 Task: Add an event with the title Casual Training Session: Change Management and Resilience in the Workplace, date '2023/11/30', time 8:30 AM to 10:30 AM, logged in from the account softage.3@softage.netand send the event invitation to softage.8@softage.net and softage.9@softage.net. Set a reminder for the event 5 minutes before
Action: Mouse moved to (92, 105)
Screenshot: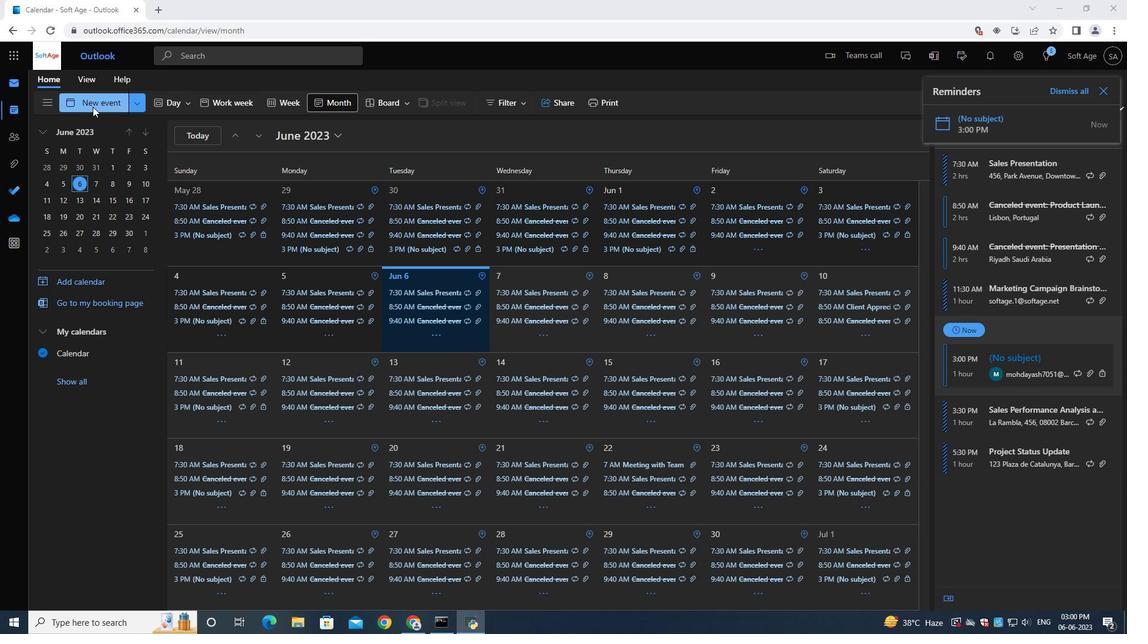 
Action: Mouse pressed left at (92, 105)
Screenshot: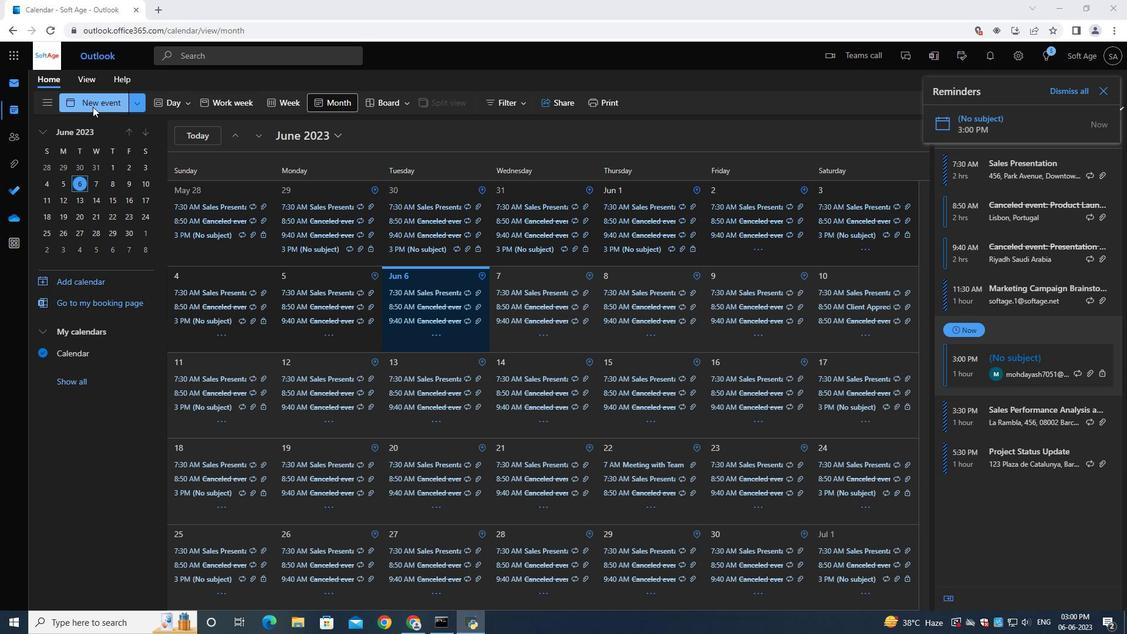 
Action: Mouse moved to (289, 187)
Screenshot: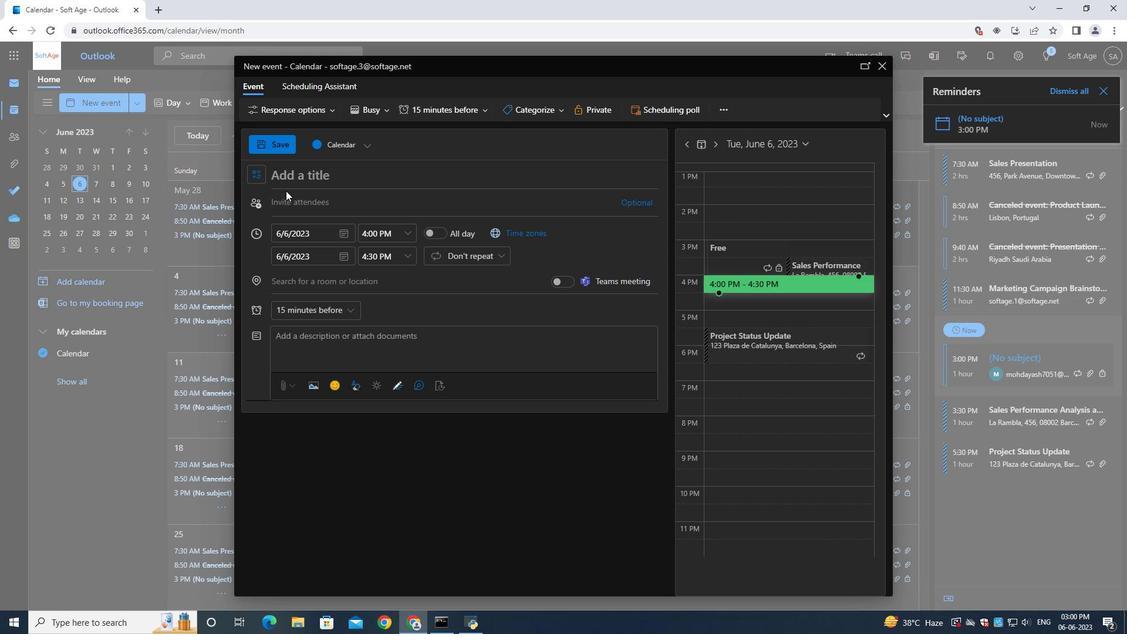 
Action: Key pressed <Key.shift>Casual<Key.space><Key.shift><Key.shift>Training<Key.space><Key.shift>Session<Key.shift_r>:<Key.space><Key.shift>Change<Key.space><Key.shift><Key.shift><Key.shift><Key.shift>Management<Key.space><Key.shift><Key.shift><Key.shift><Key.shift><Key.shift><Key.shift><Key.shift><Key.shift><Key.shift><Key.shift><Key.shift><Key.shift><Key.shift><Key.shift><Key.shift><Key.shift><Key.shift>An<Key.backspace><Key.backspace>and<Key.space><Key.shift><Key.shift><Key.shift><Key.shift>Resilience<Key.space>in<Key.space>the<Key.space><Key.shift><Key.shift><Key.shift><Key.shift><Key.shift><Key.shift><Key.shift><Key.shift><Key.shift><Key.shift><Key.shift><Key.shift><Key.shift><Key.shift><Key.shift><Key.shift>Workplace
Screenshot: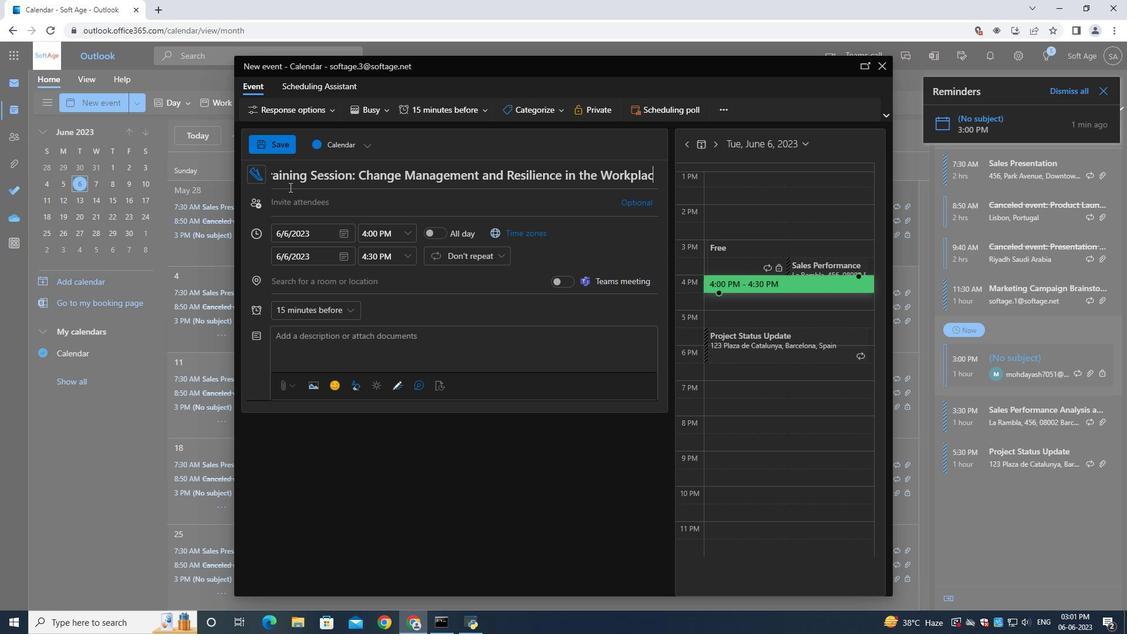 
Action: Mouse moved to (340, 234)
Screenshot: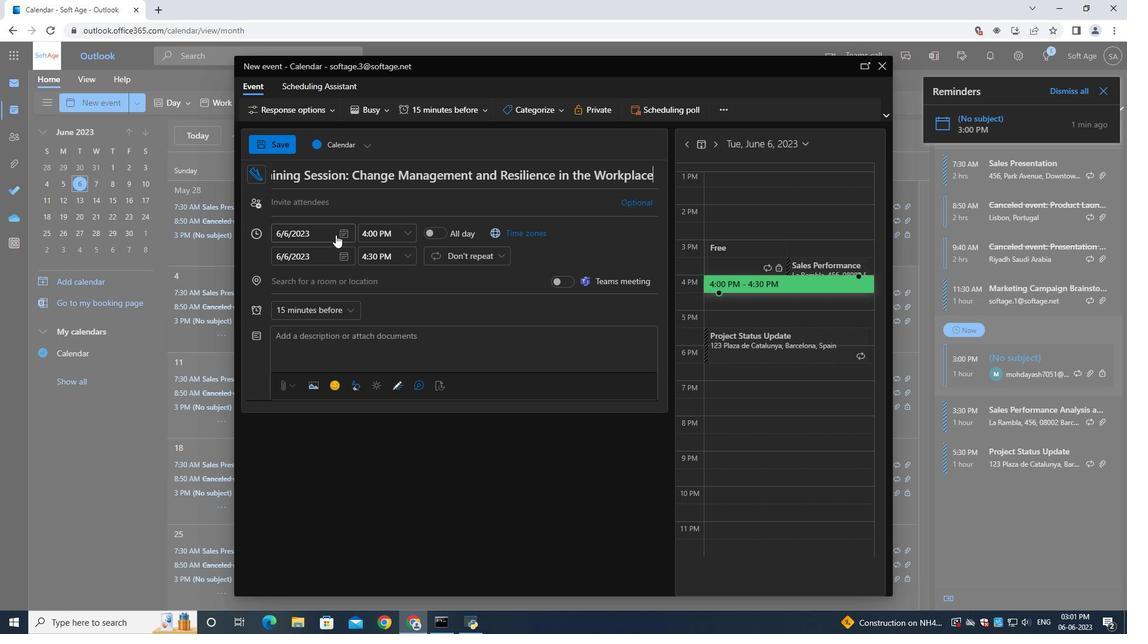 
Action: Mouse pressed left at (340, 234)
Screenshot: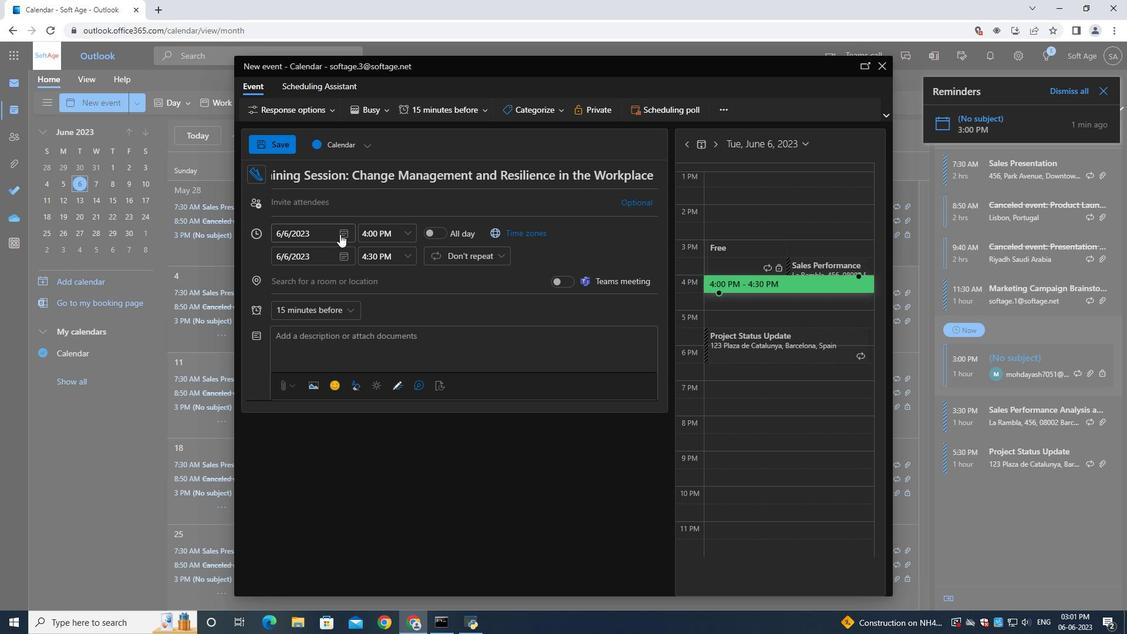 
Action: Mouse moved to (380, 260)
Screenshot: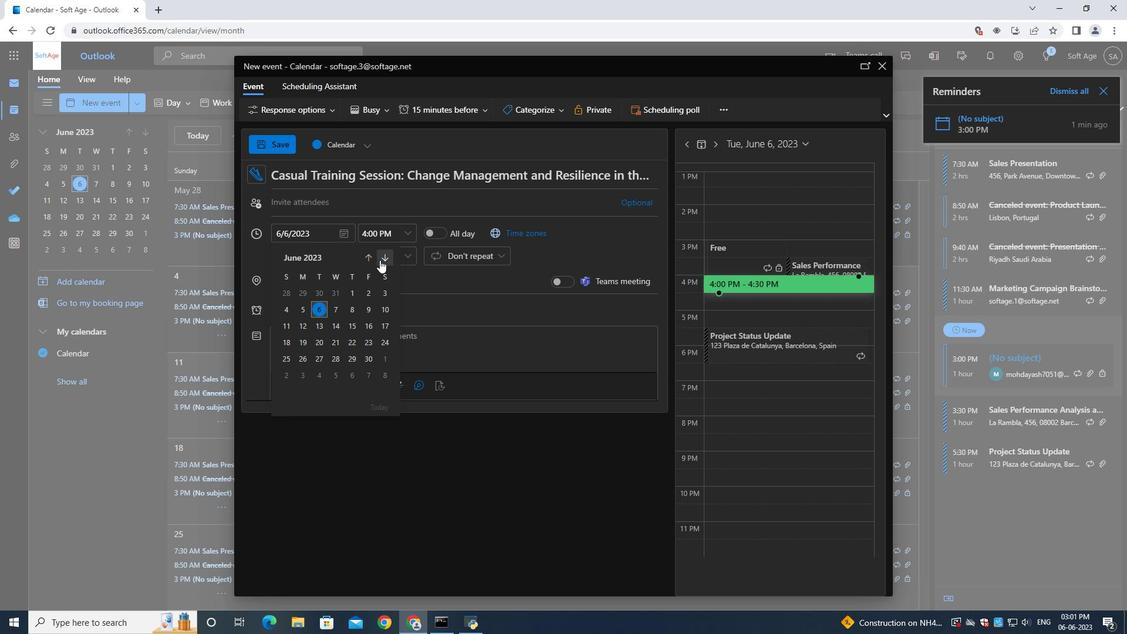 
Action: Mouse pressed left at (380, 260)
Screenshot: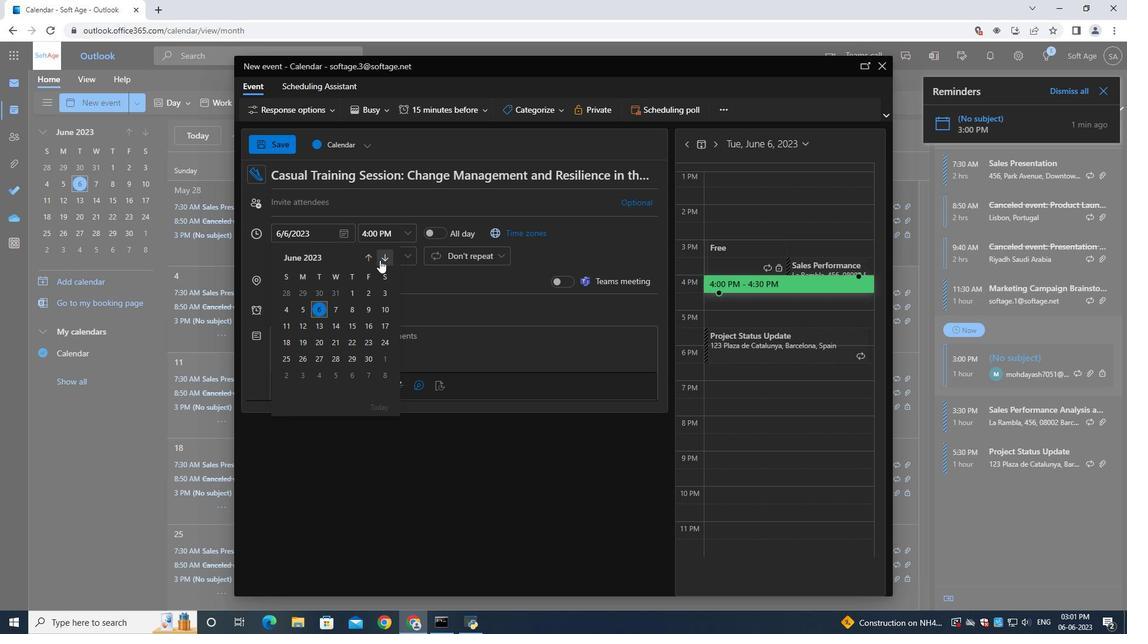 
Action: Mouse pressed left at (380, 260)
Screenshot: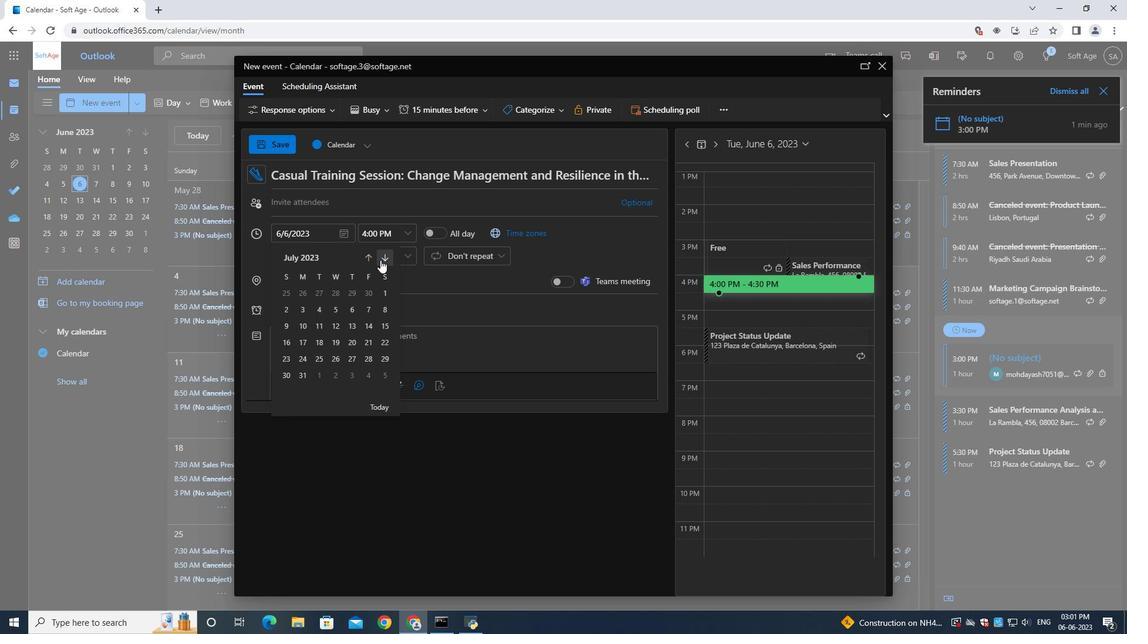 
Action: Mouse moved to (380, 259)
Screenshot: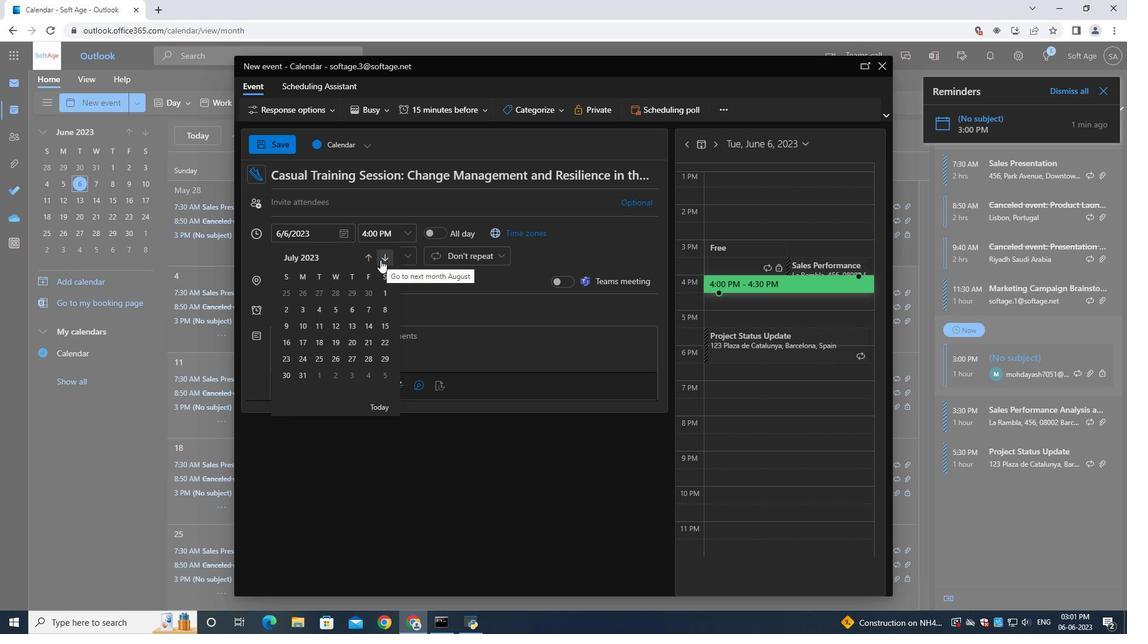 
Action: Mouse pressed left at (380, 259)
Screenshot: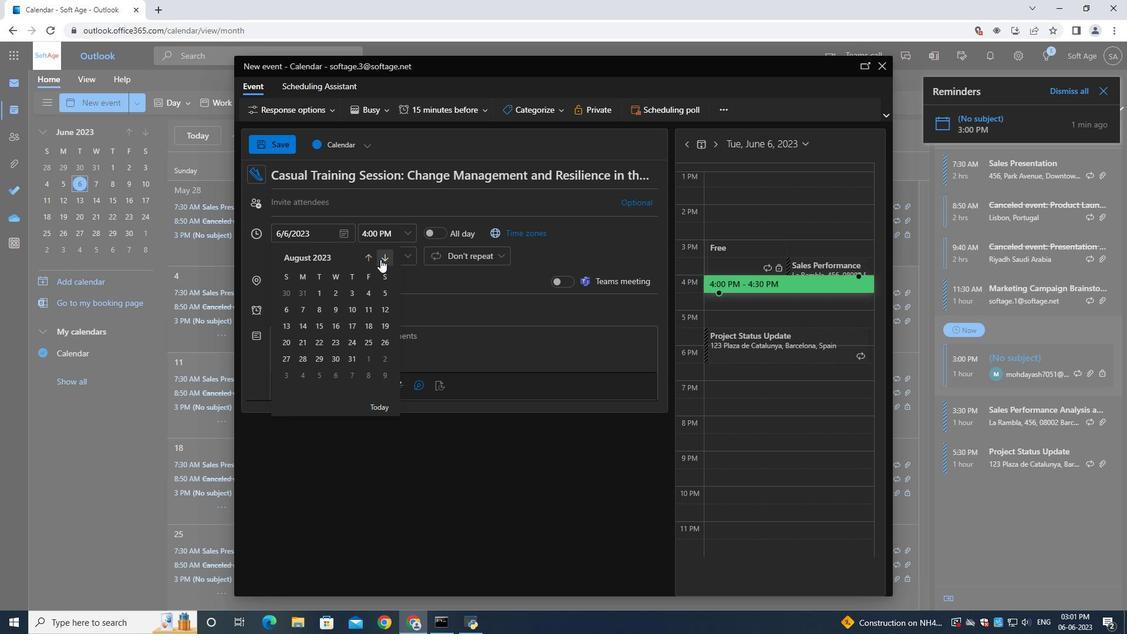 
Action: Mouse pressed left at (380, 259)
Screenshot: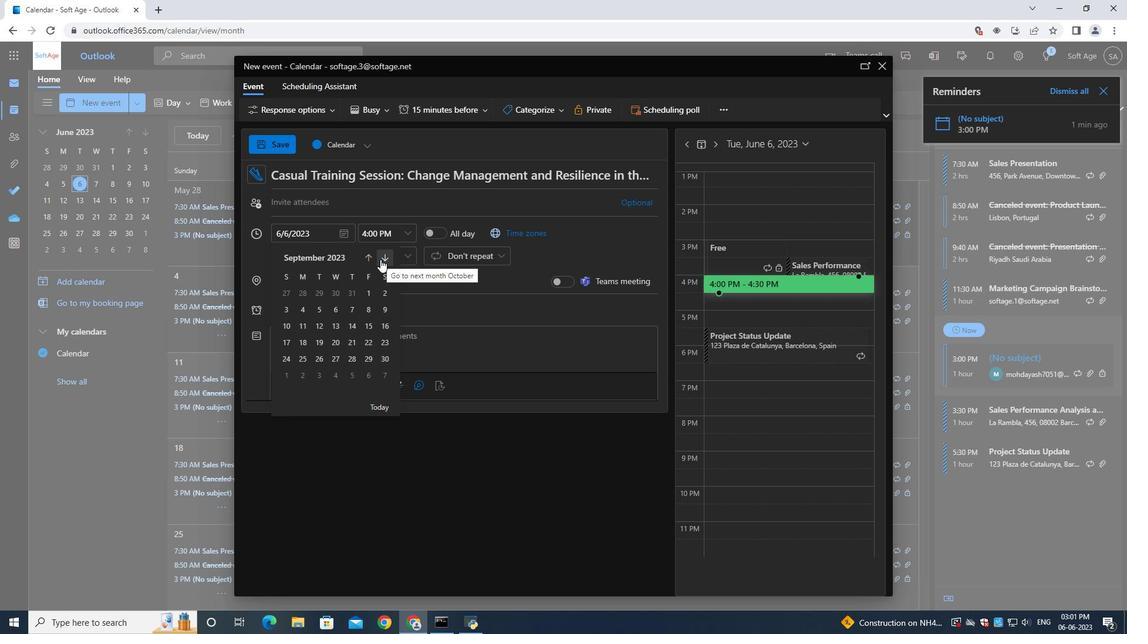 
Action: Mouse pressed left at (380, 259)
Screenshot: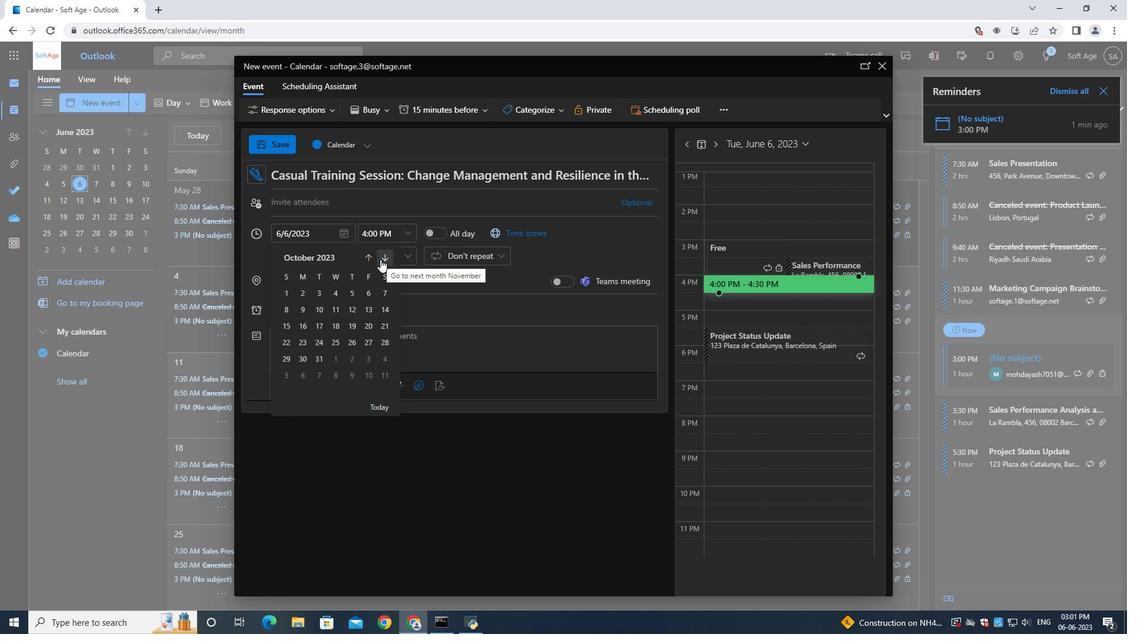 
Action: Mouse moved to (349, 358)
Screenshot: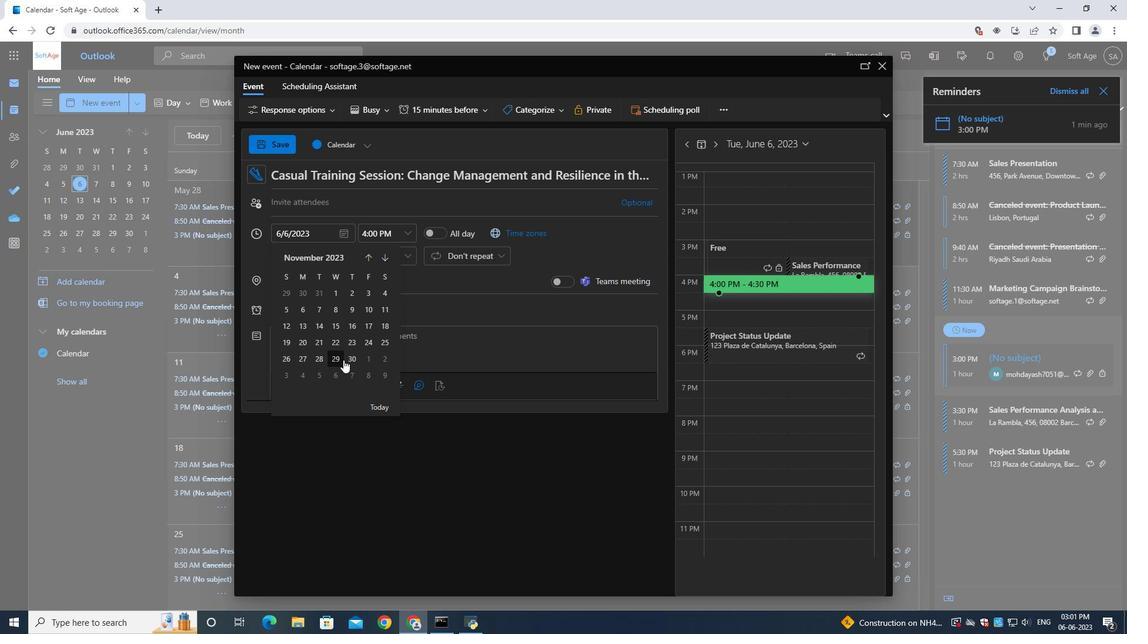 
Action: Mouse pressed left at (349, 358)
Screenshot: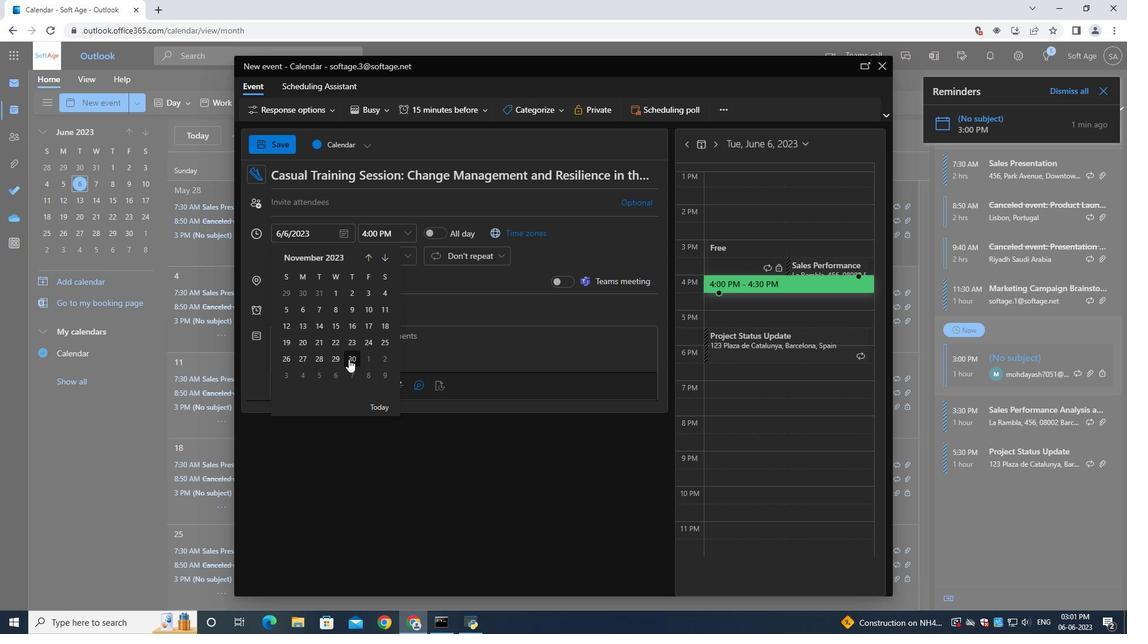 
Action: Mouse moved to (390, 235)
Screenshot: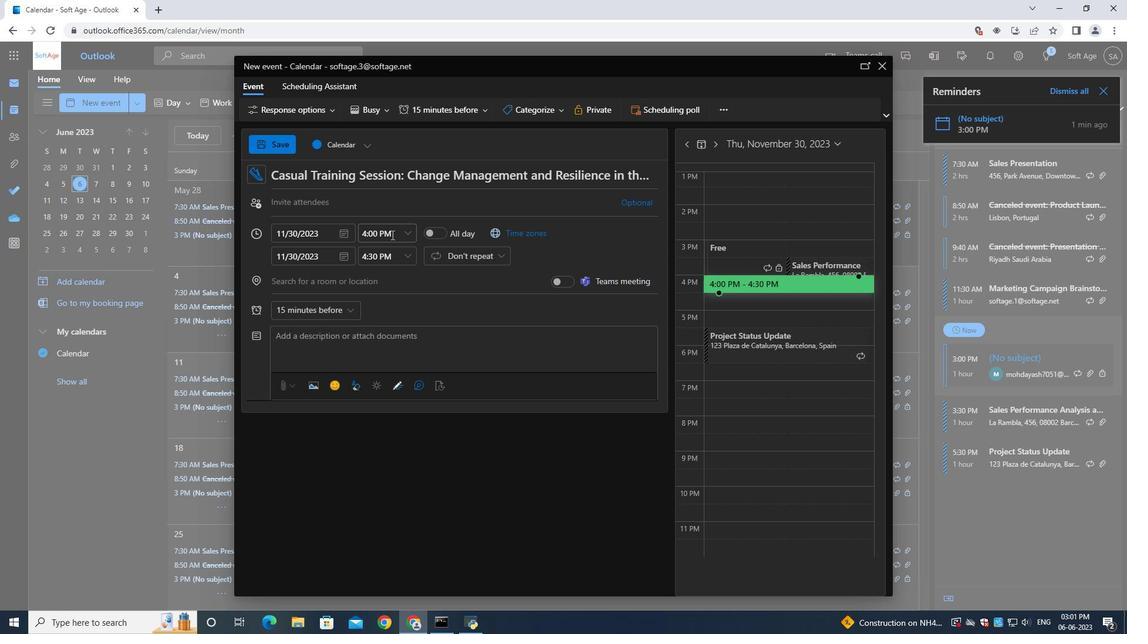 
Action: Mouse pressed left at (390, 235)
Screenshot: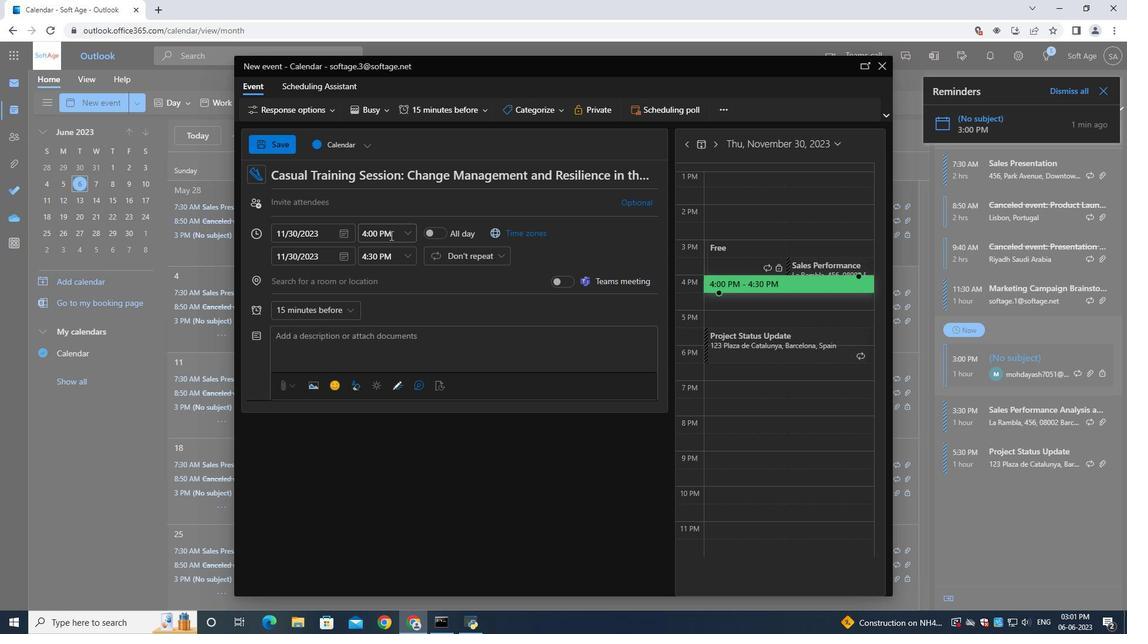 
Action: Mouse moved to (390, 235)
Screenshot: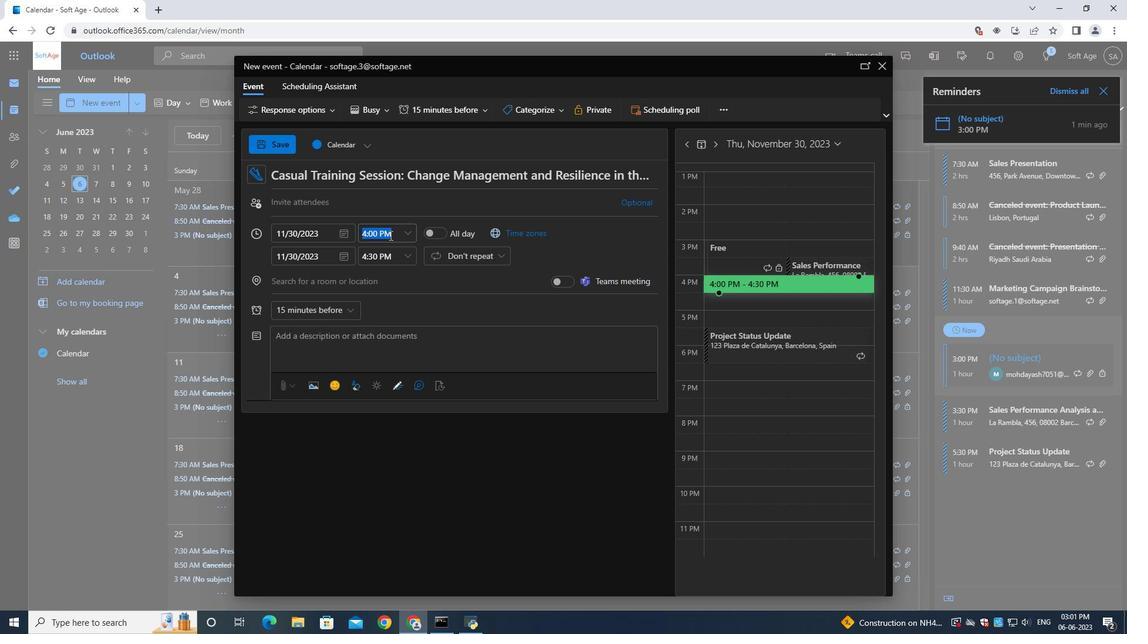 
Action: Key pressed 8<Key.shift_r>:30<Key.shift>AM
Screenshot: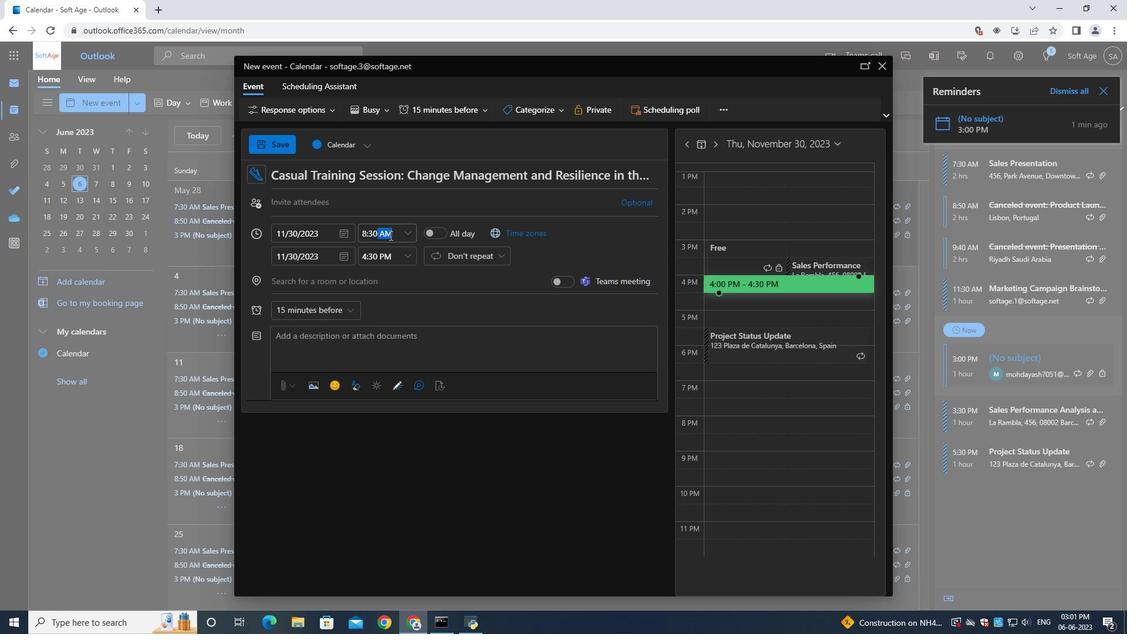 
Action: Mouse moved to (375, 256)
Screenshot: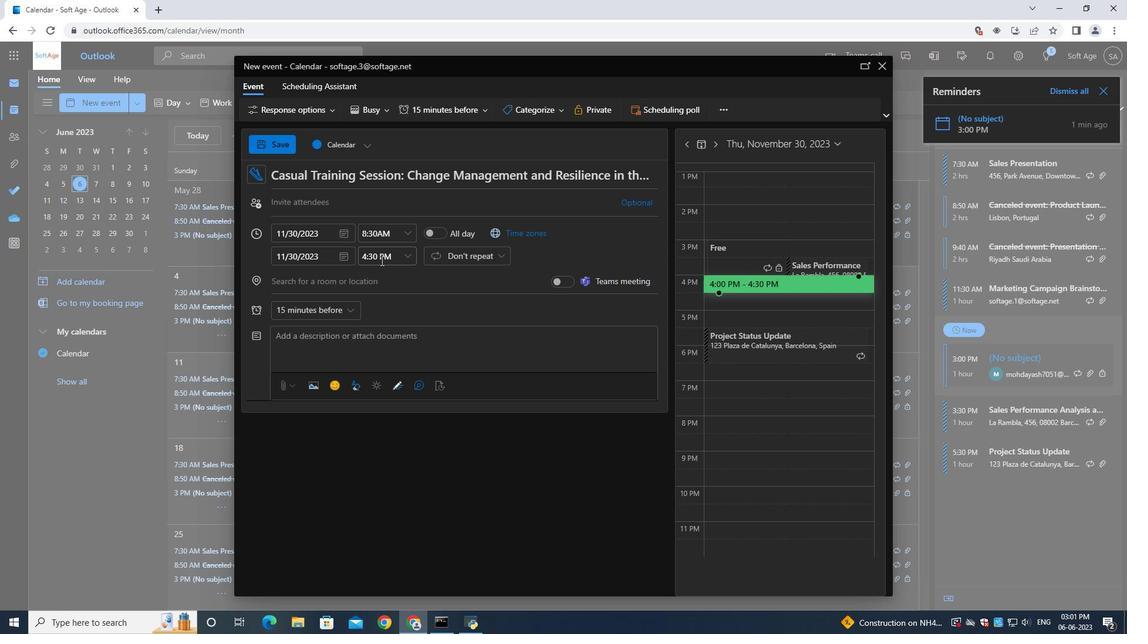 
Action: Mouse pressed left at (375, 256)
Screenshot: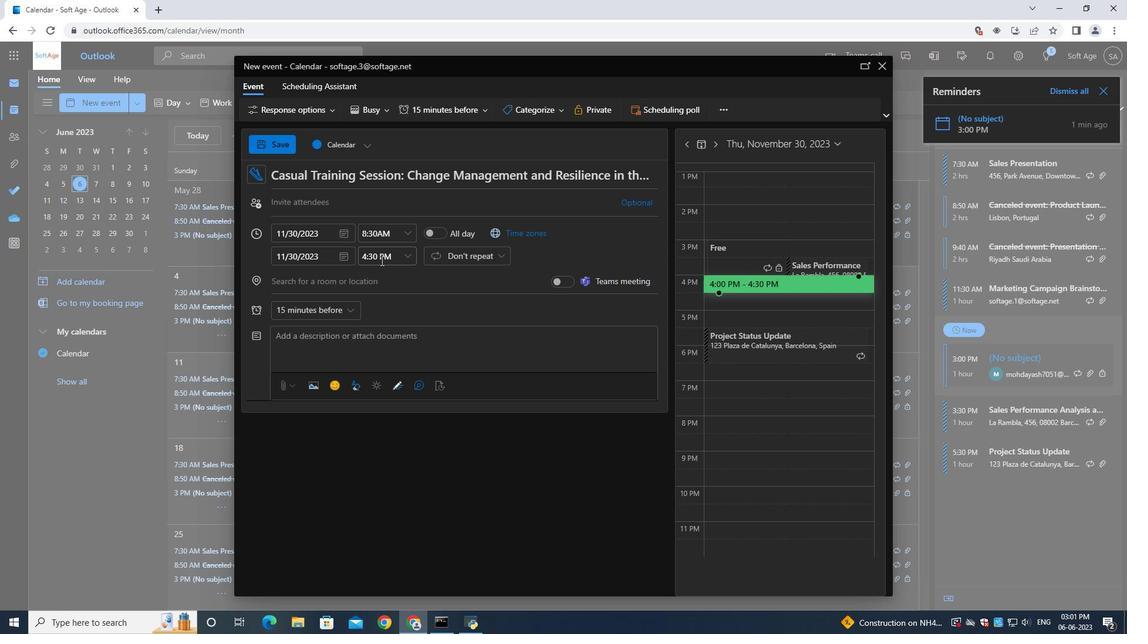 
Action: Mouse moved to (381, 257)
Screenshot: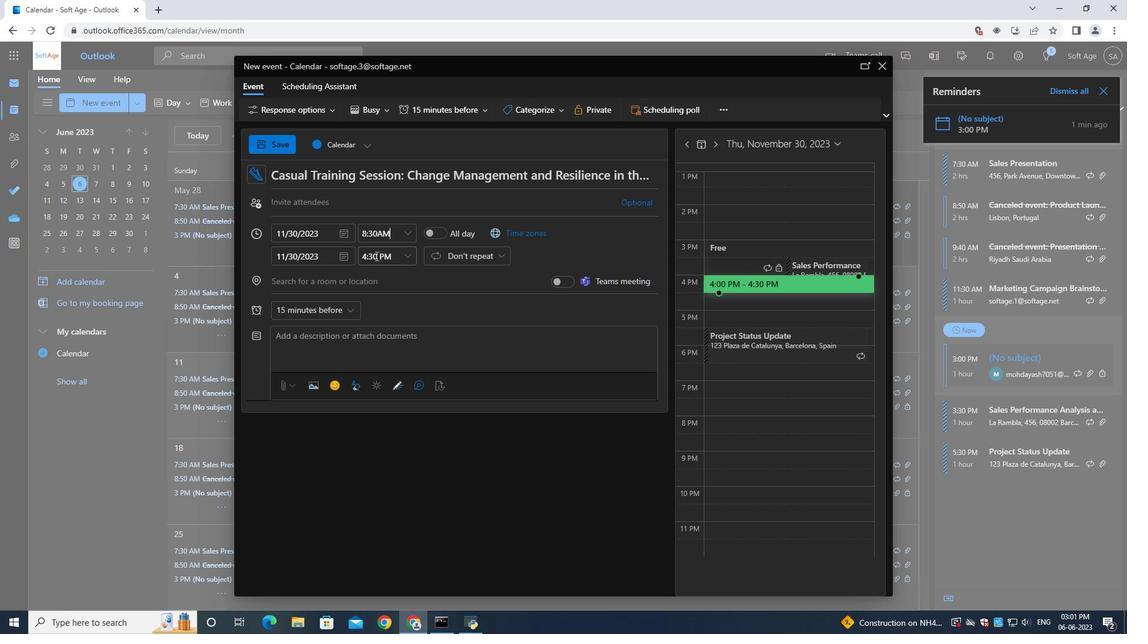 
Action: Key pressed 10<Key.shift_r>:30<Key.shift>AM
Screenshot: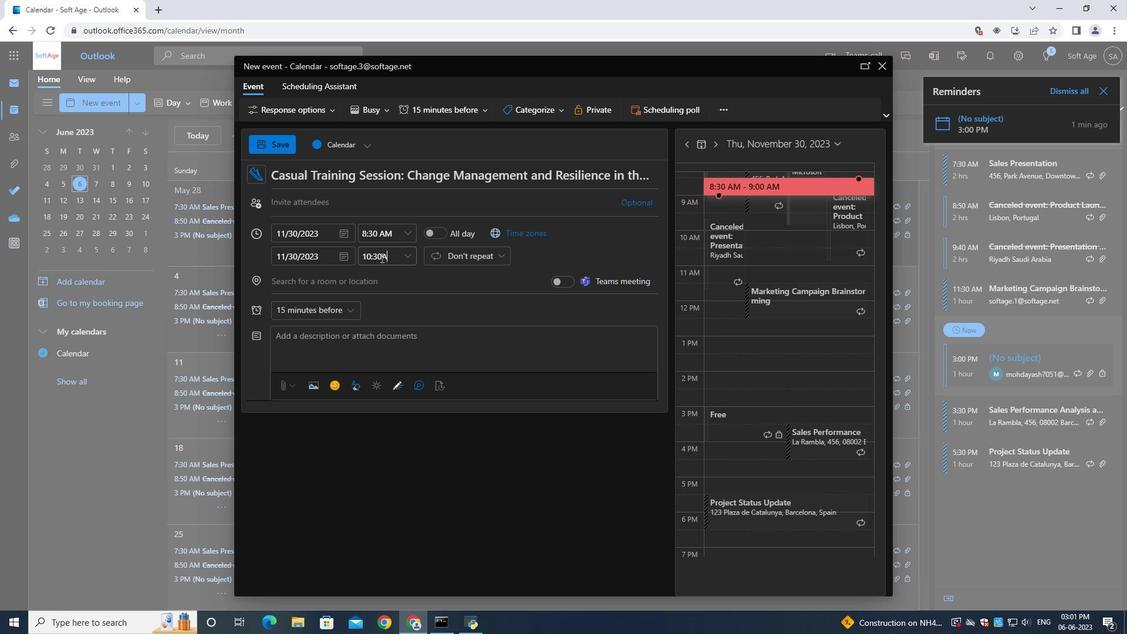 
Action: Mouse moved to (303, 209)
Screenshot: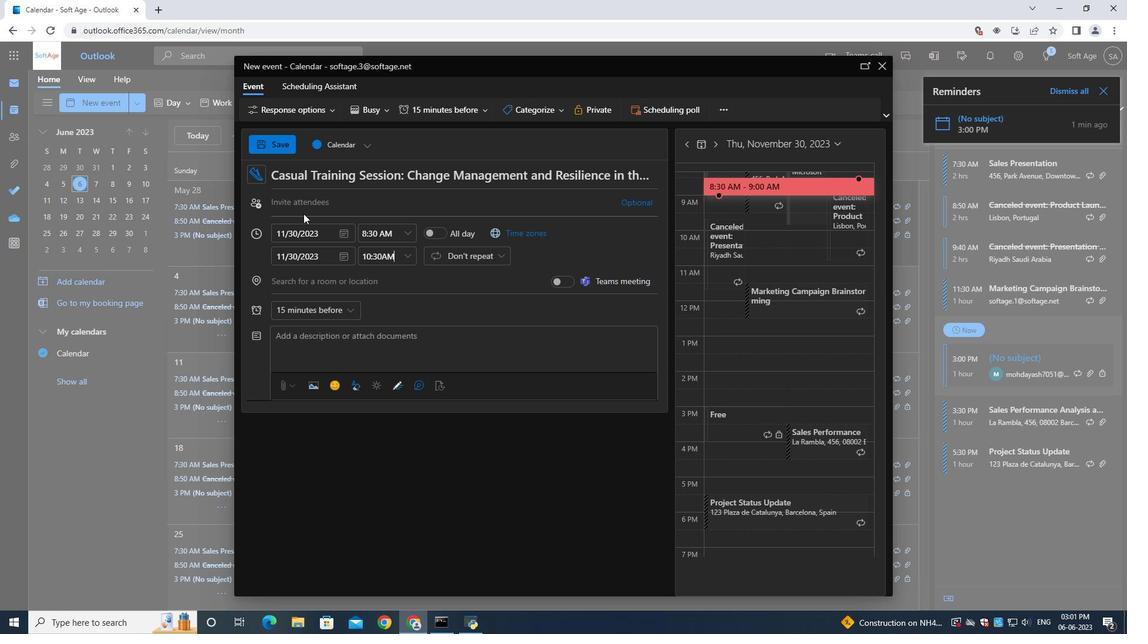 
Action: Mouse pressed left at (303, 209)
Screenshot: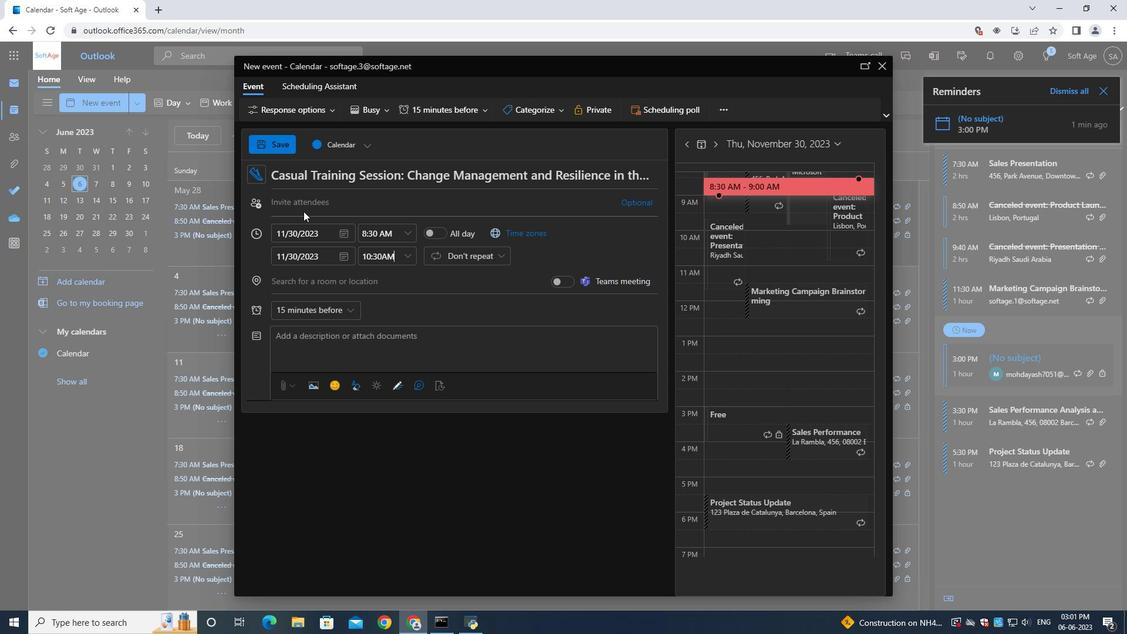 
Action: Mouse moved to (303, 207)
Screenshot: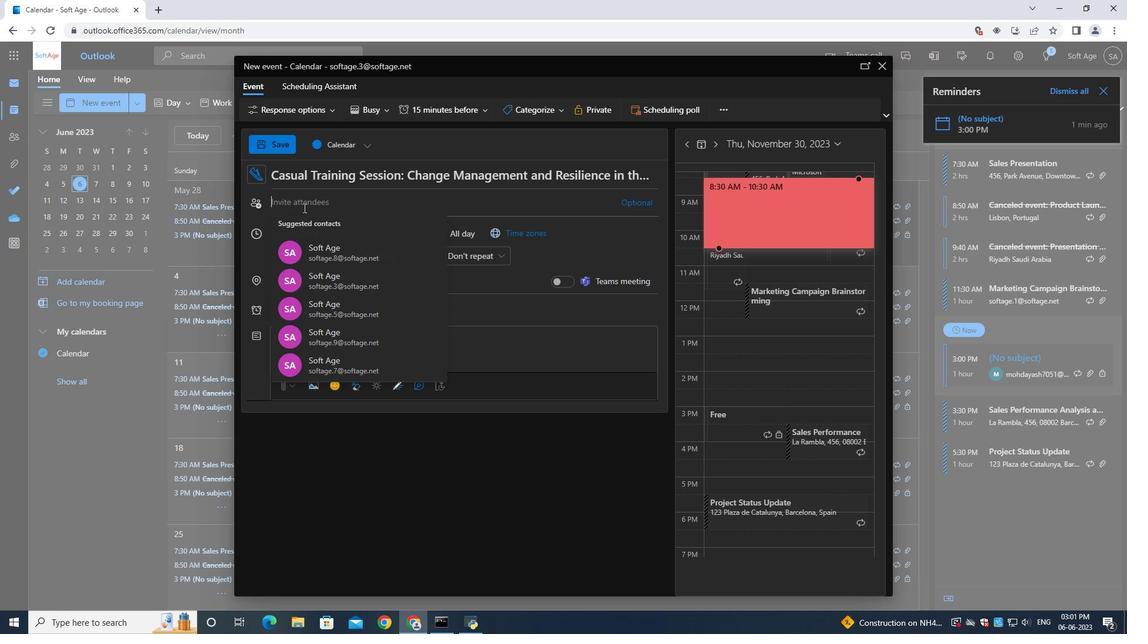 
Action: Key pressed softage.8<Key.shift>@softage.net
Screenshot: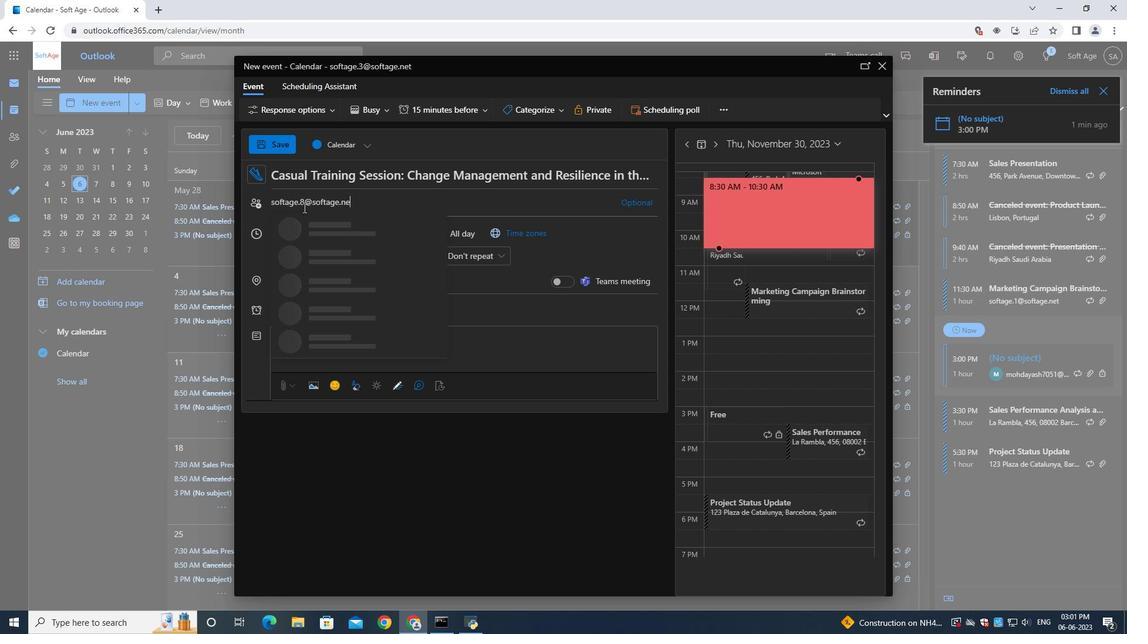
Action: Mouse moved to (329, 223)
Screenshot: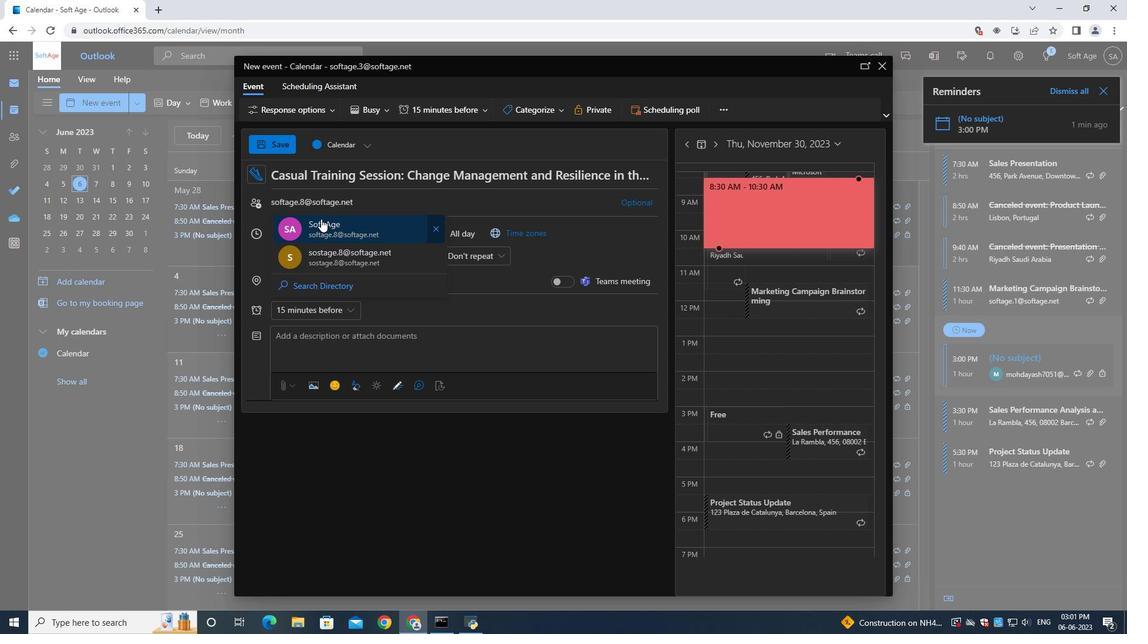 
Action: Mouse pressed left at (329, 223)
Screenshot: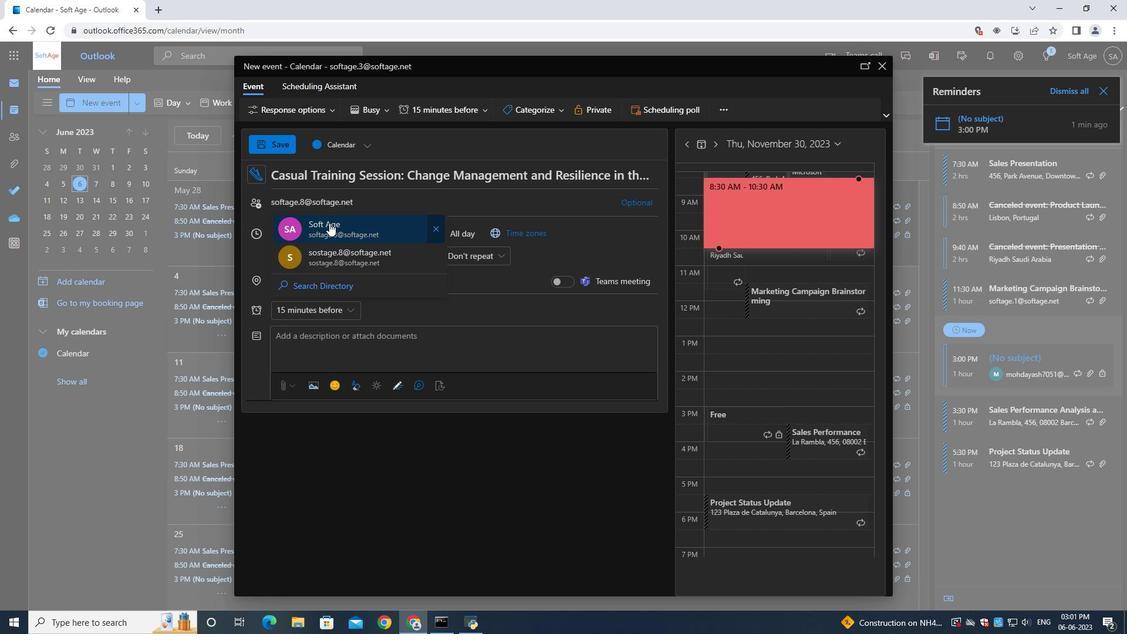 
Action: Mouse moved to (329, 223)
Screenshot: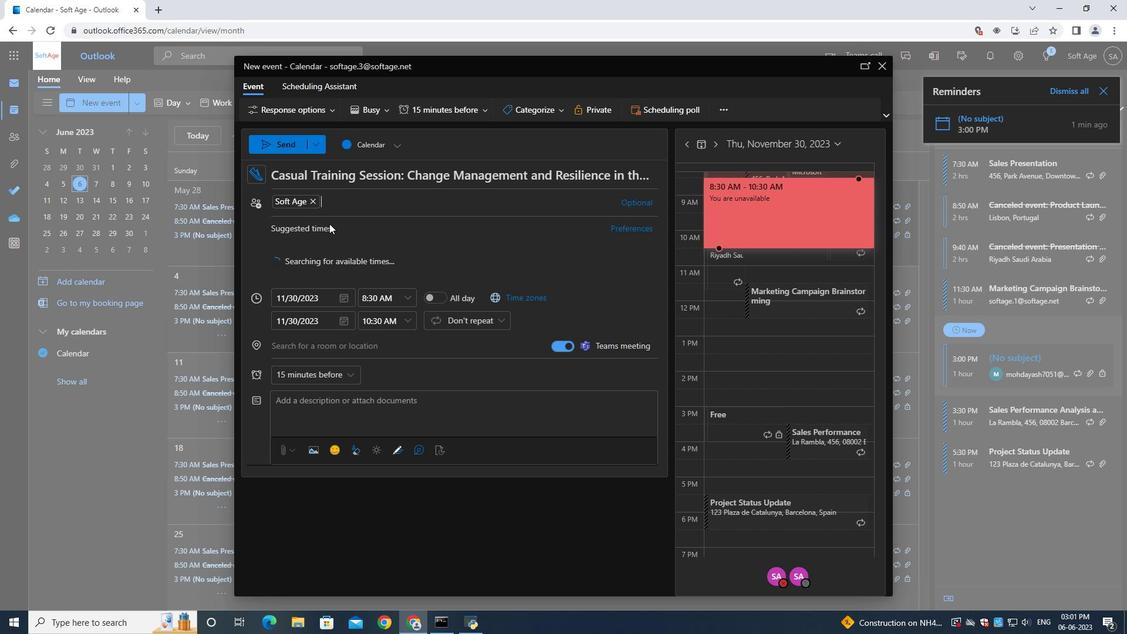 
Action: Key pressed softage.9<Key.shift>@softage.net
Screenshot: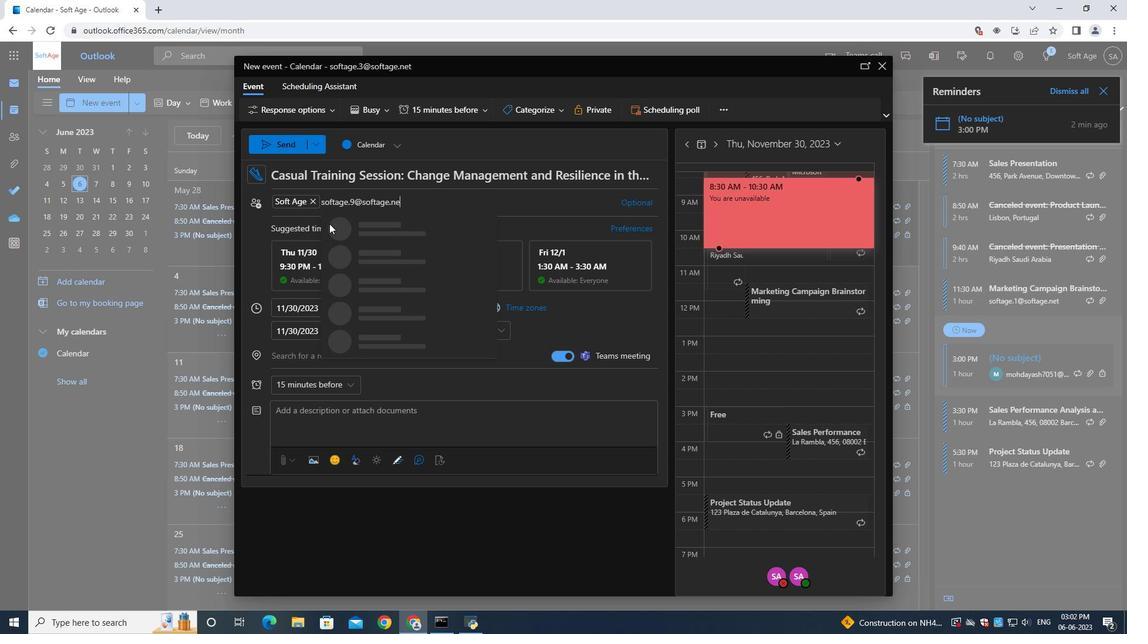 
Action: Mouse moved to (350, 224)
Screenshot: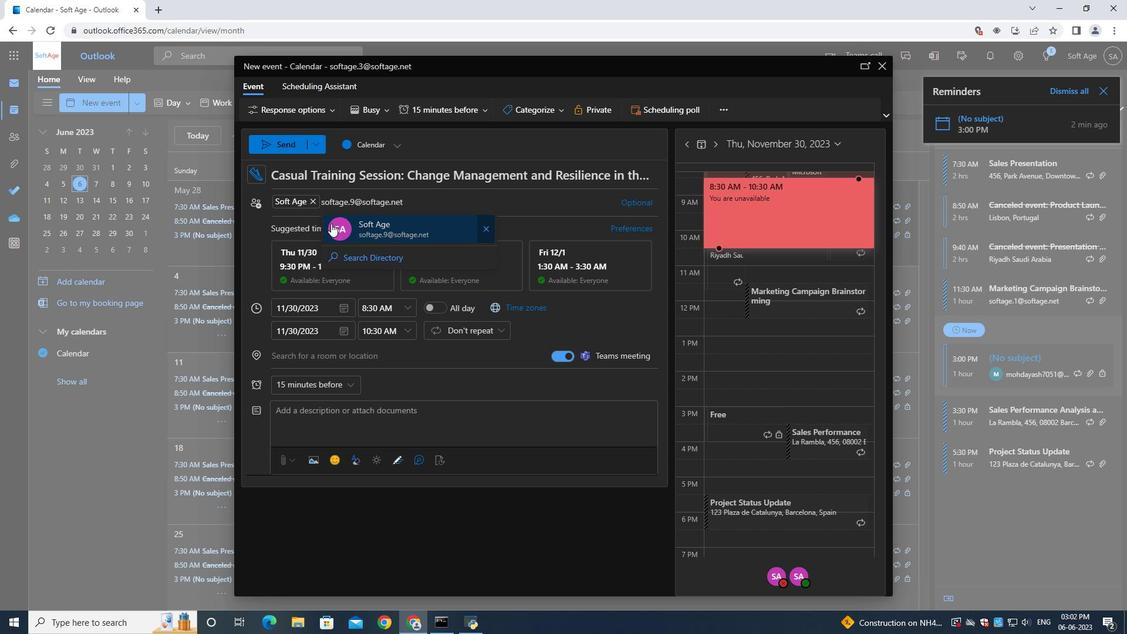 
Action: Mouse pressed left at (350, 224)
Screenshot: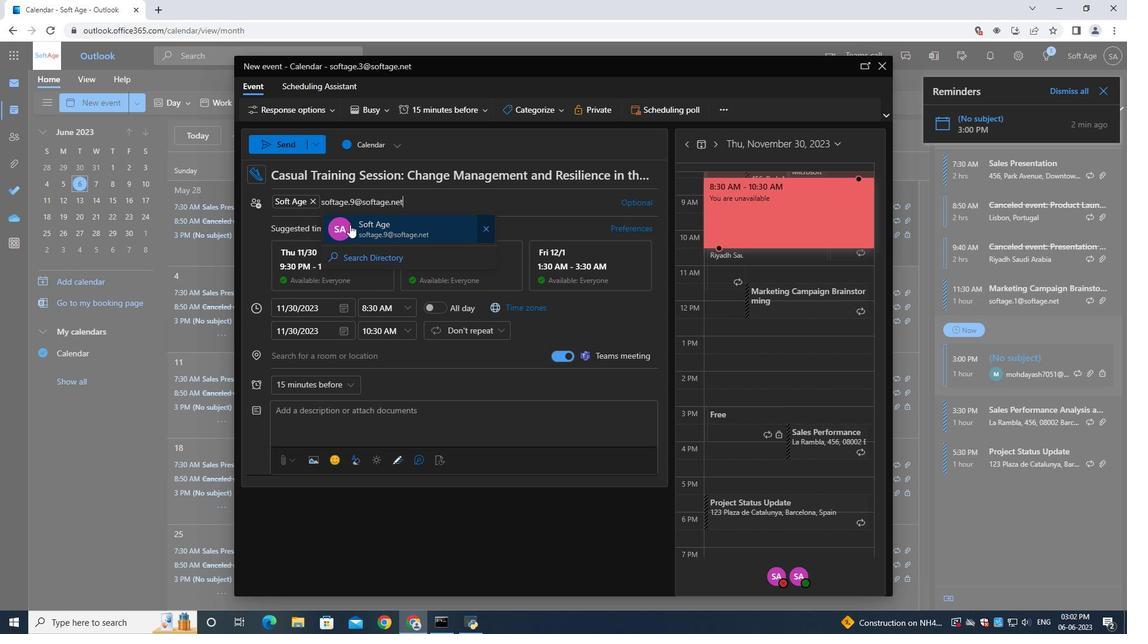 
Action: Mouse moved to (291, 382)
Screenshot: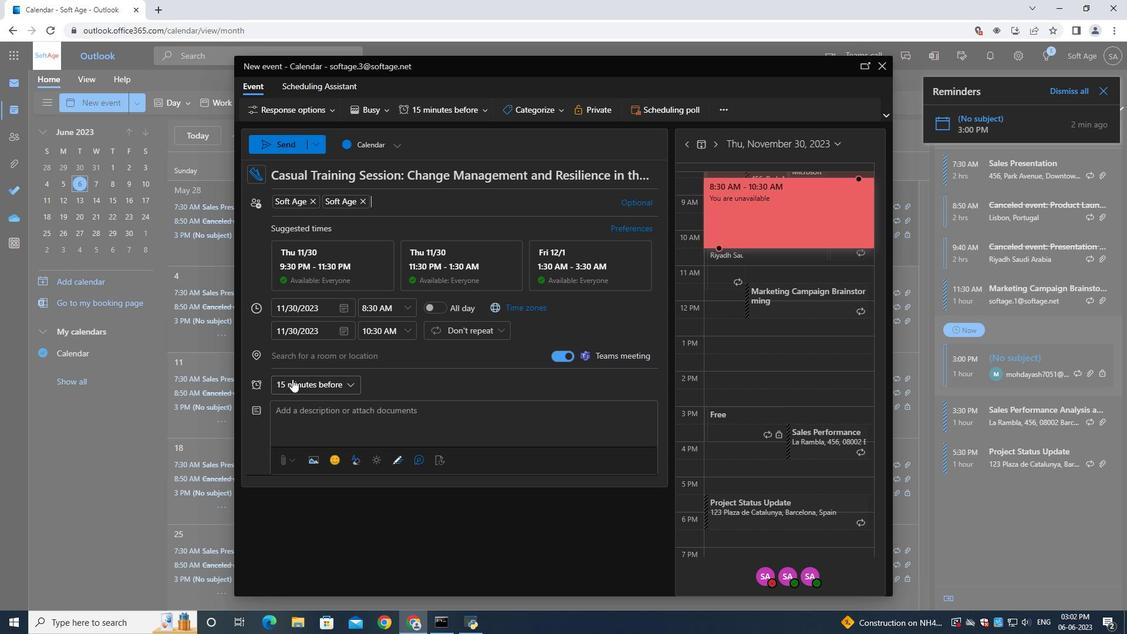 
Action: Mouse pressed left at (291, 382)
Screenshot: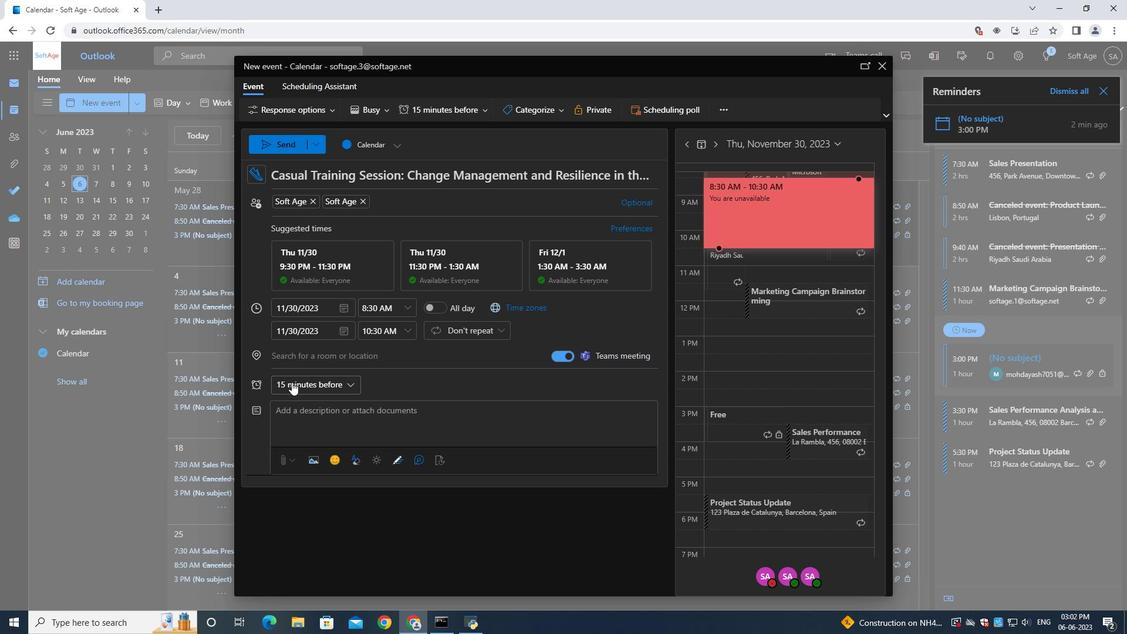 
Action: Mouse moved to (310, 203)
Screenshot: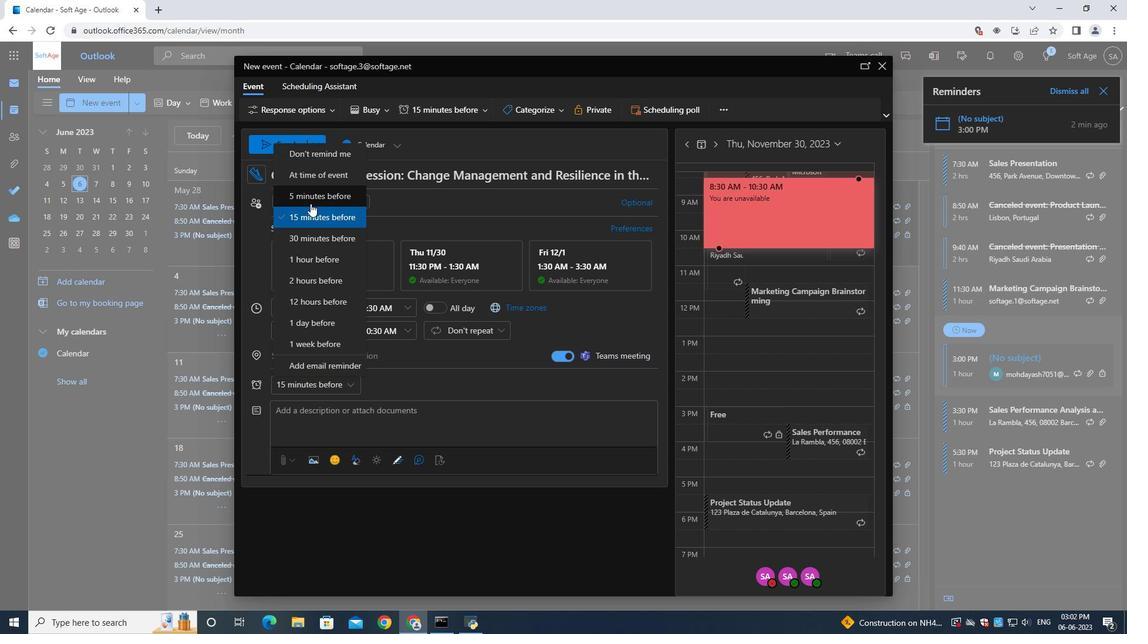 
Action: Mouse pressed left at (310, 203)
Screenshot: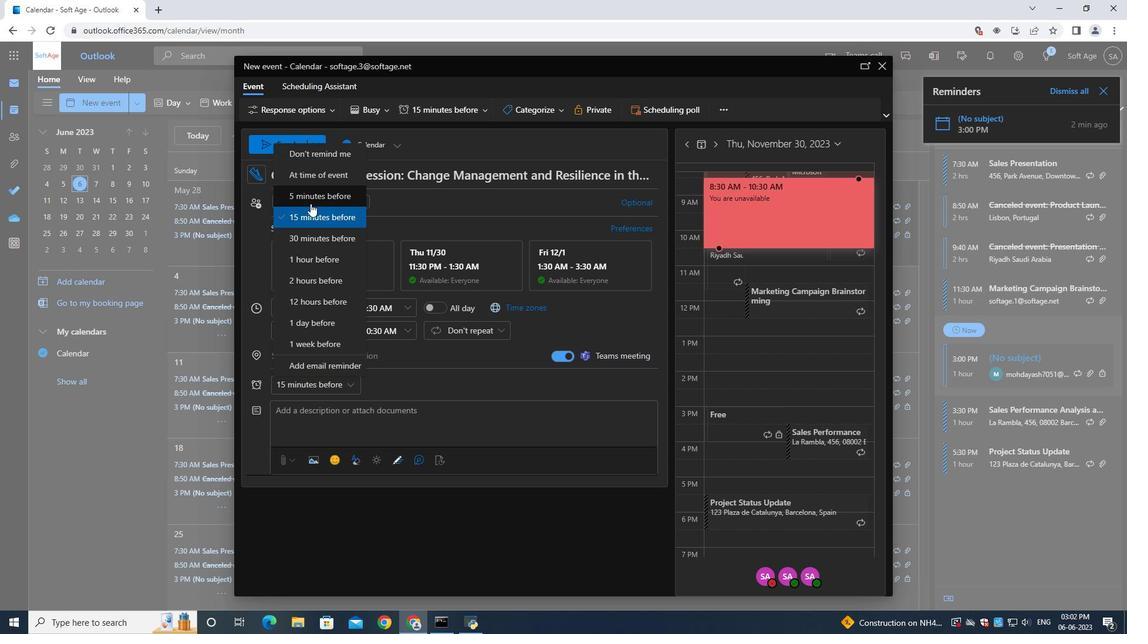 
Action: Mouse moved to (280, 143)
Screenshot: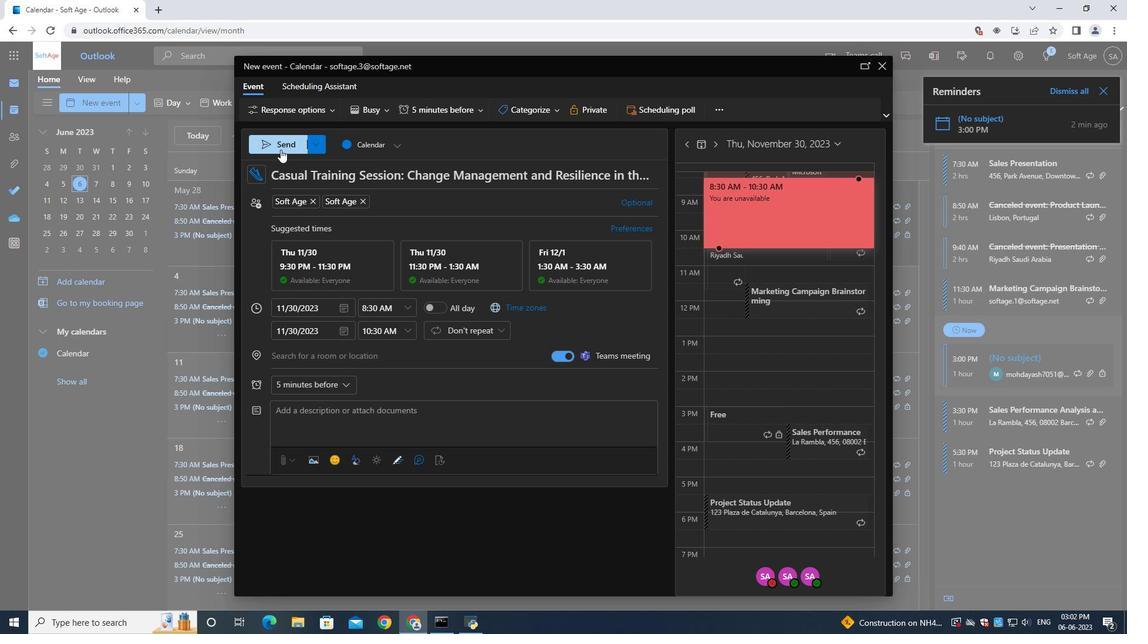 
Action: Mouse pressed left at (280, 143)
Screenshot: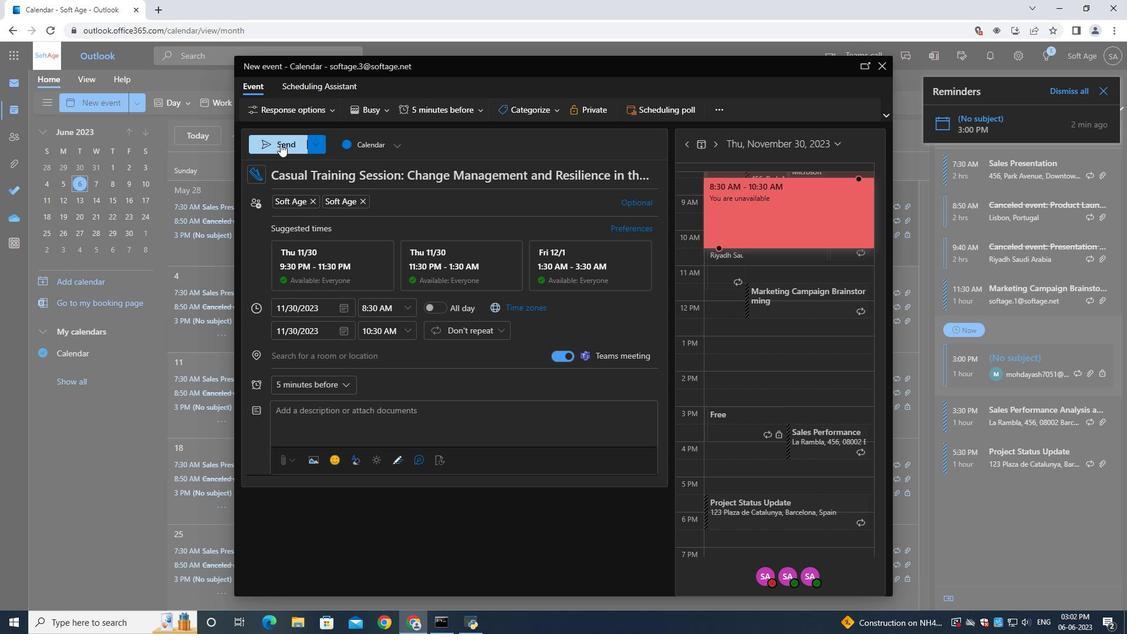 
Action: Mouse moved to (281, 143)
Screenshot: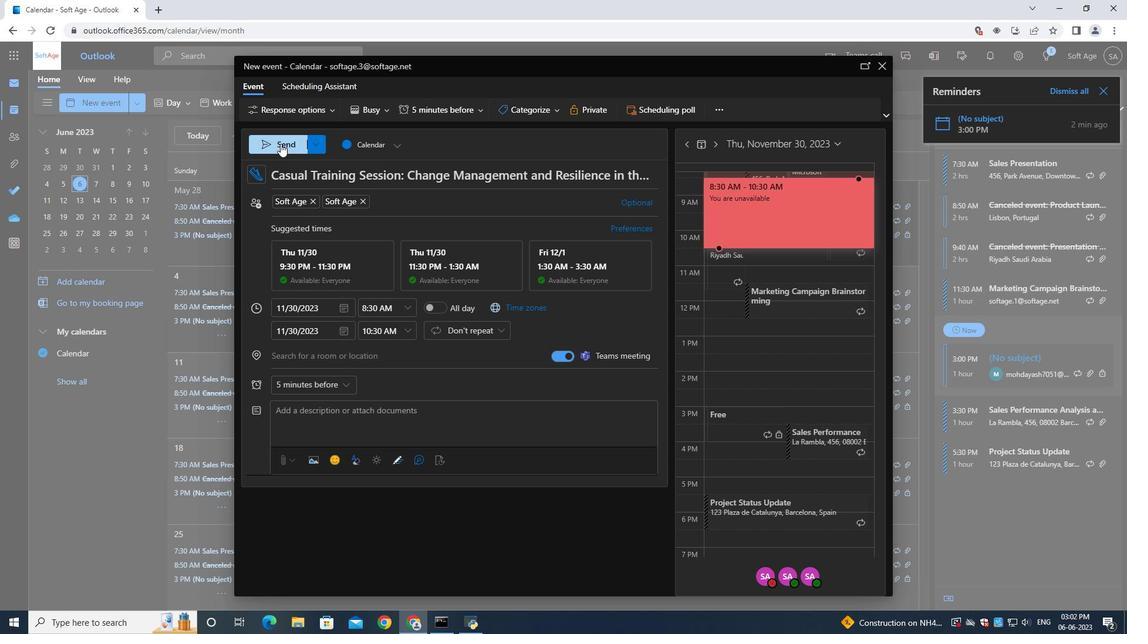 
